 Task: Plan a road trip along the California Wine Country from Napa Valley, California, to Sonoma, California.
Action: Mouse moved to (306, 100)
Screenshot: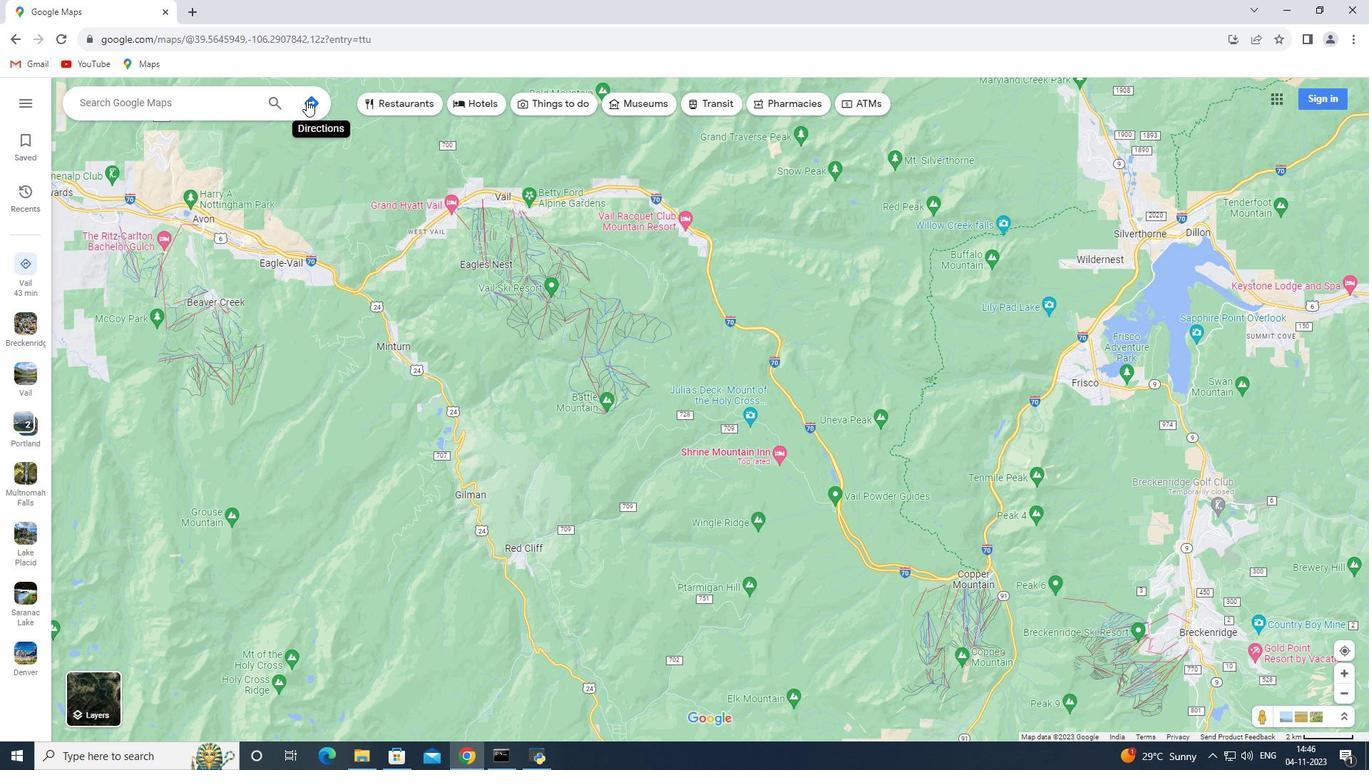 
Action: Mouse pressed left at (306, 100)
Screenshot: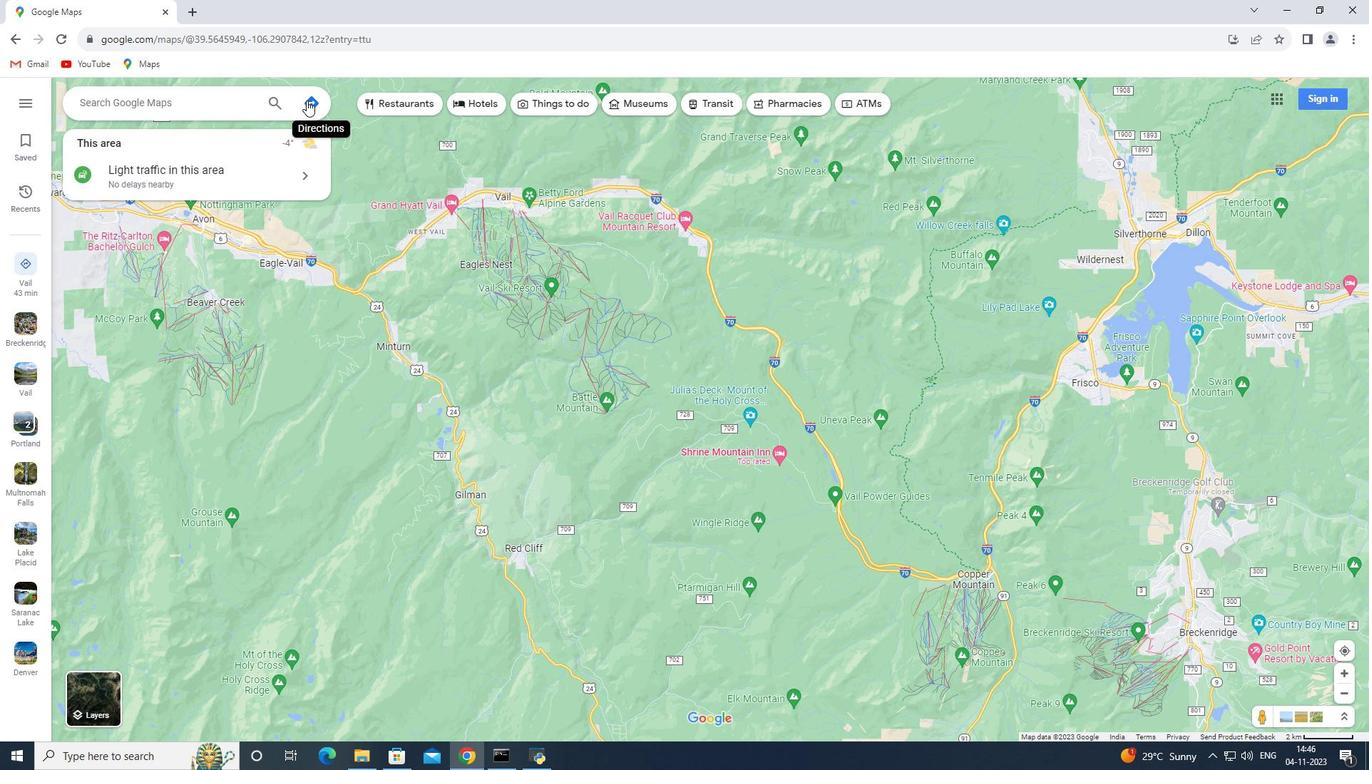 
Action: Mouse moved to (226, 139)
Screenshot: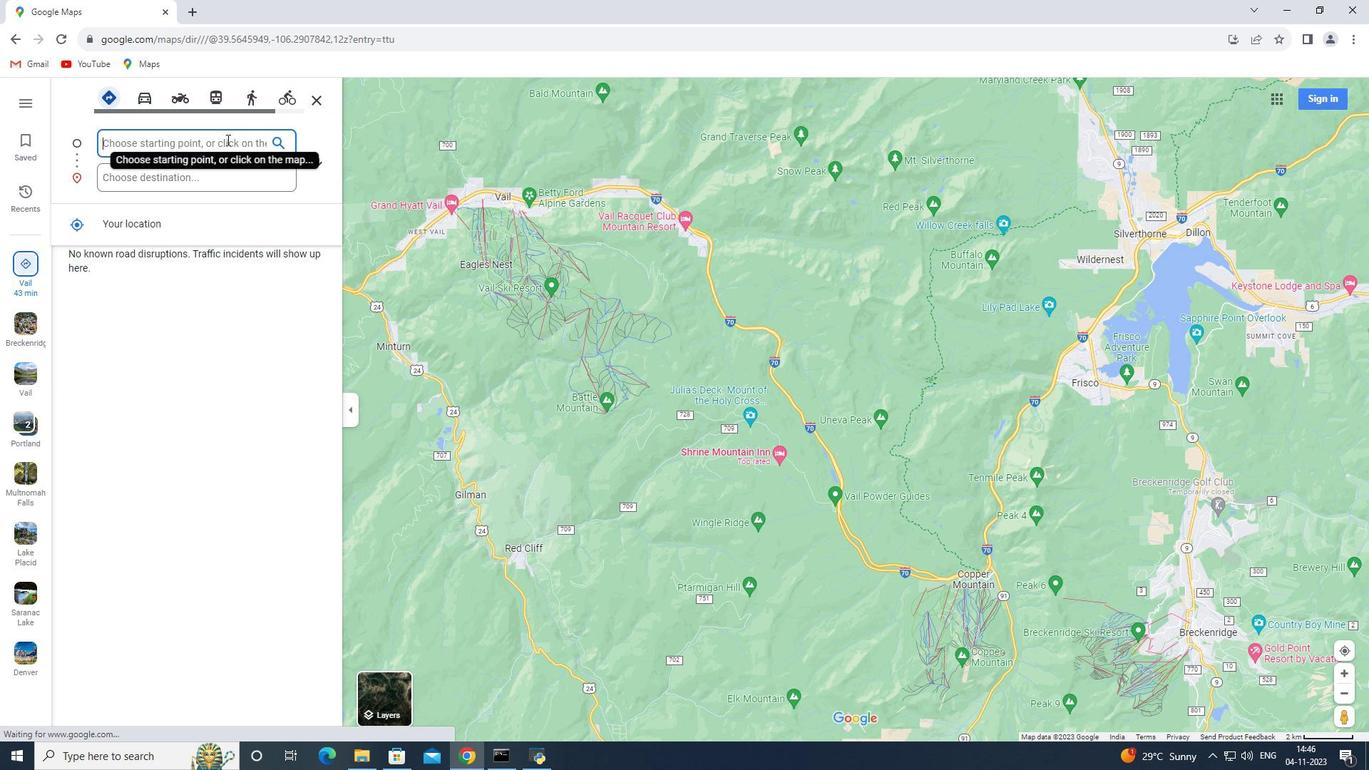 
Action: Key pressed <Key.shift>Napa<Key.space><Key.shift>Valley,<Key.space><Key.shift>California
Screenshot: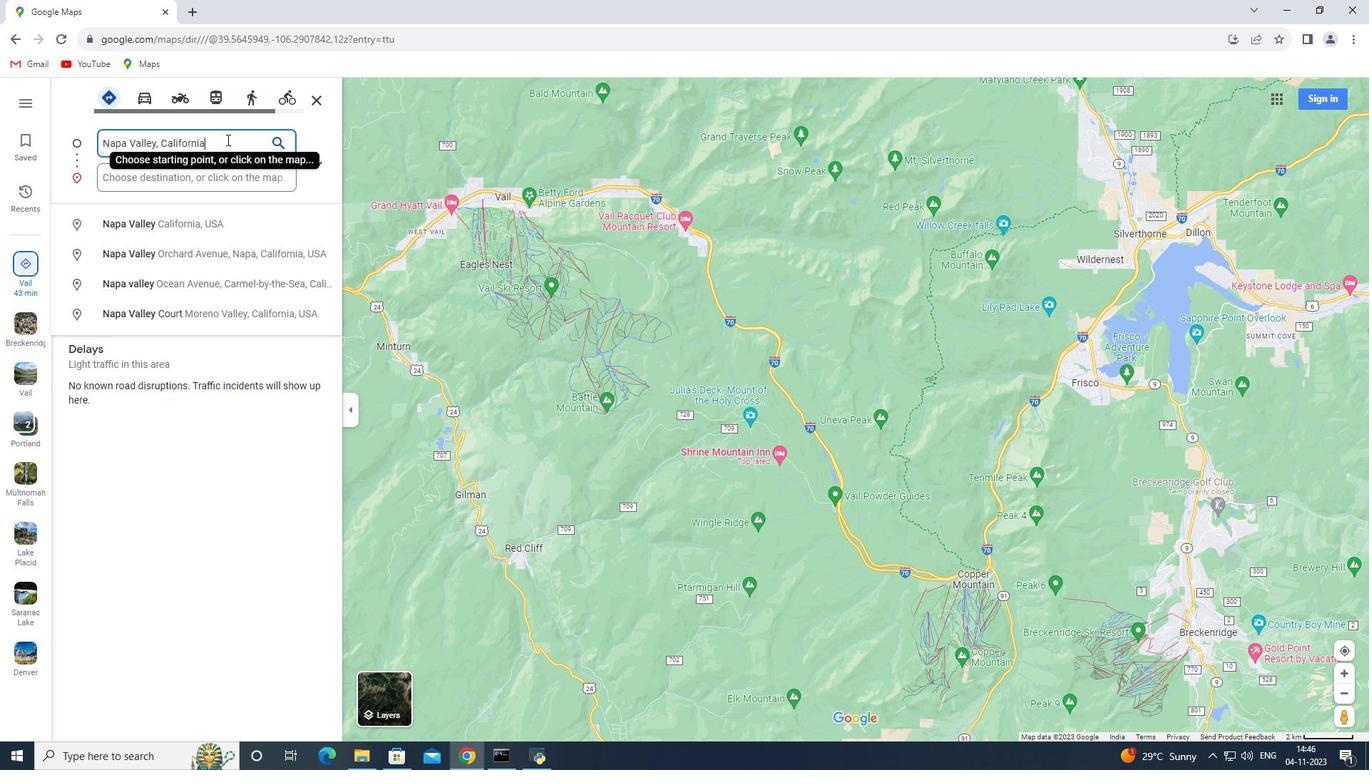 
Action: Mouse moved to (222, 184)
Screenshot: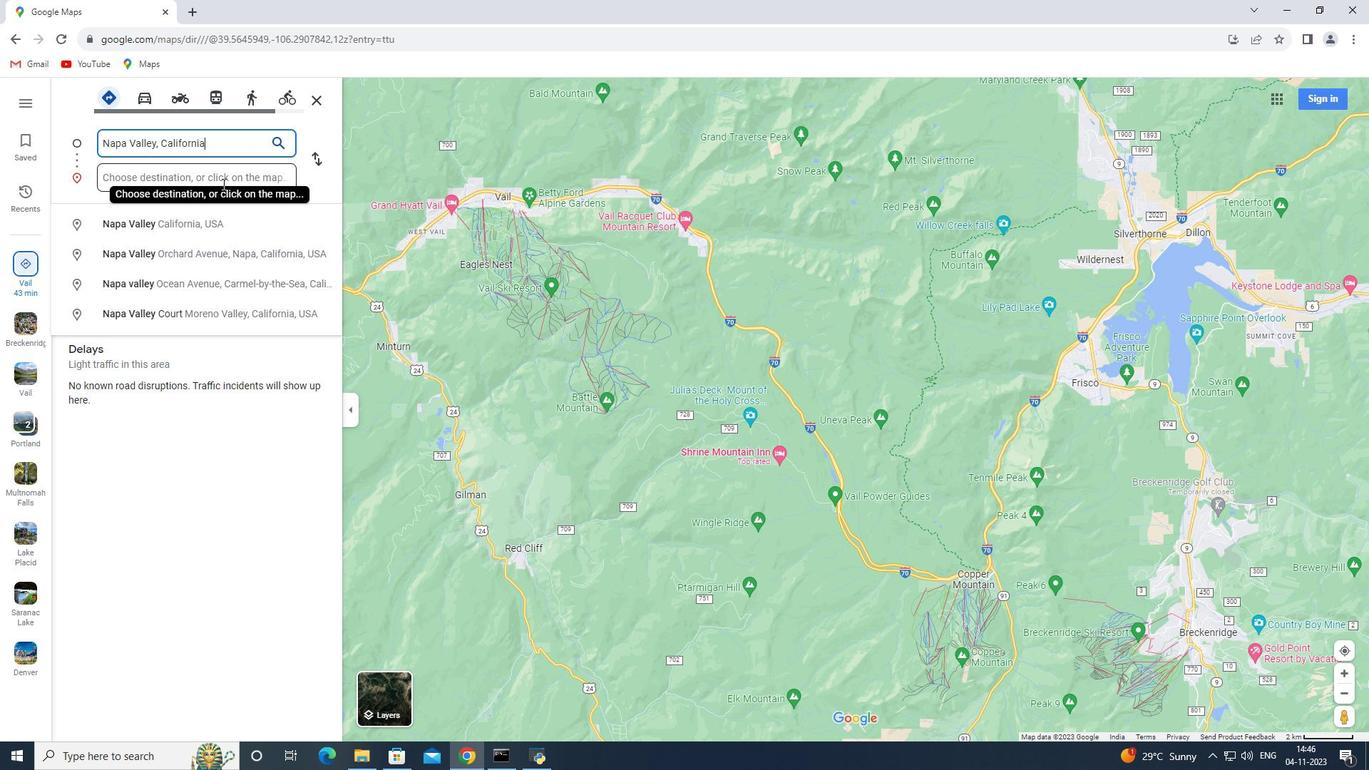 
Action: Mouse pressed left at (222, 184)
Screenshot: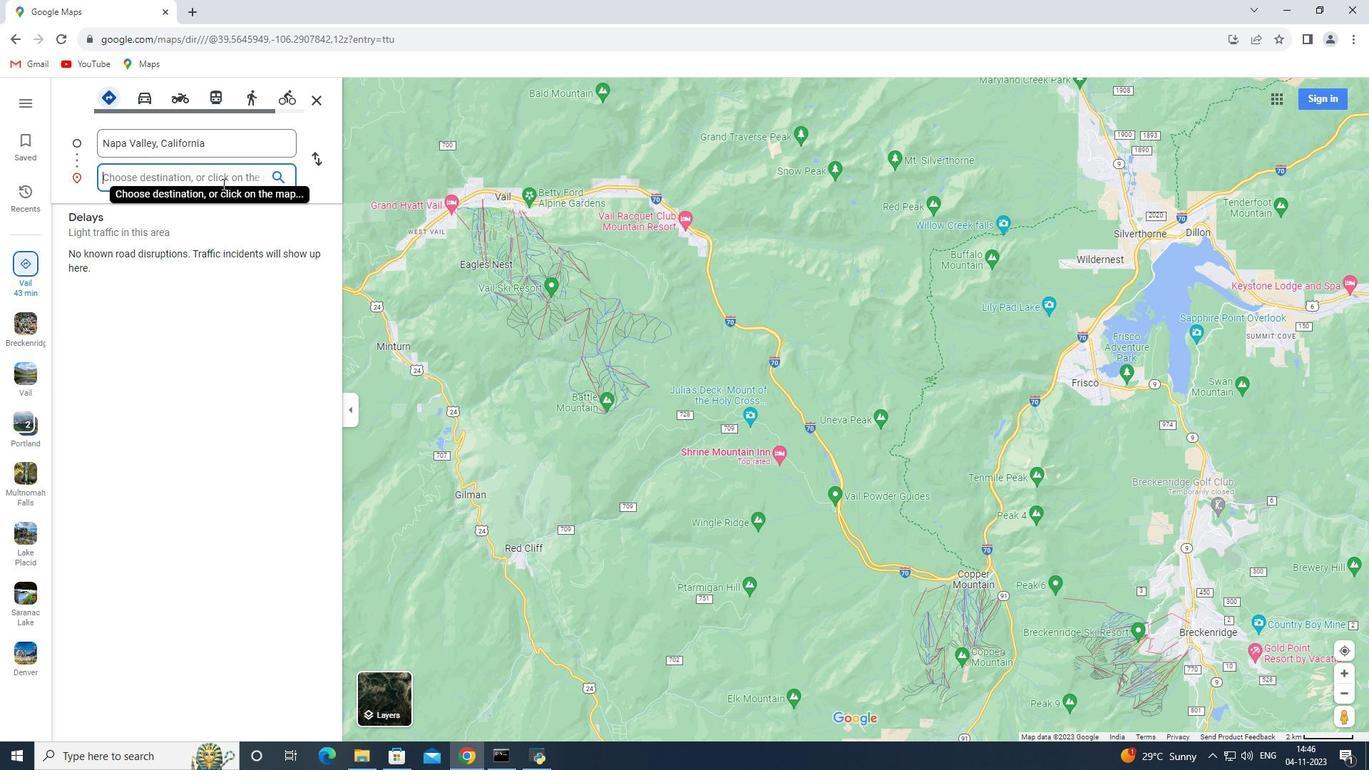 
Action: Key pressed <Key.shift>Sonoma,<Key.space><Key.shift>California<Key.enter>
Screenshot: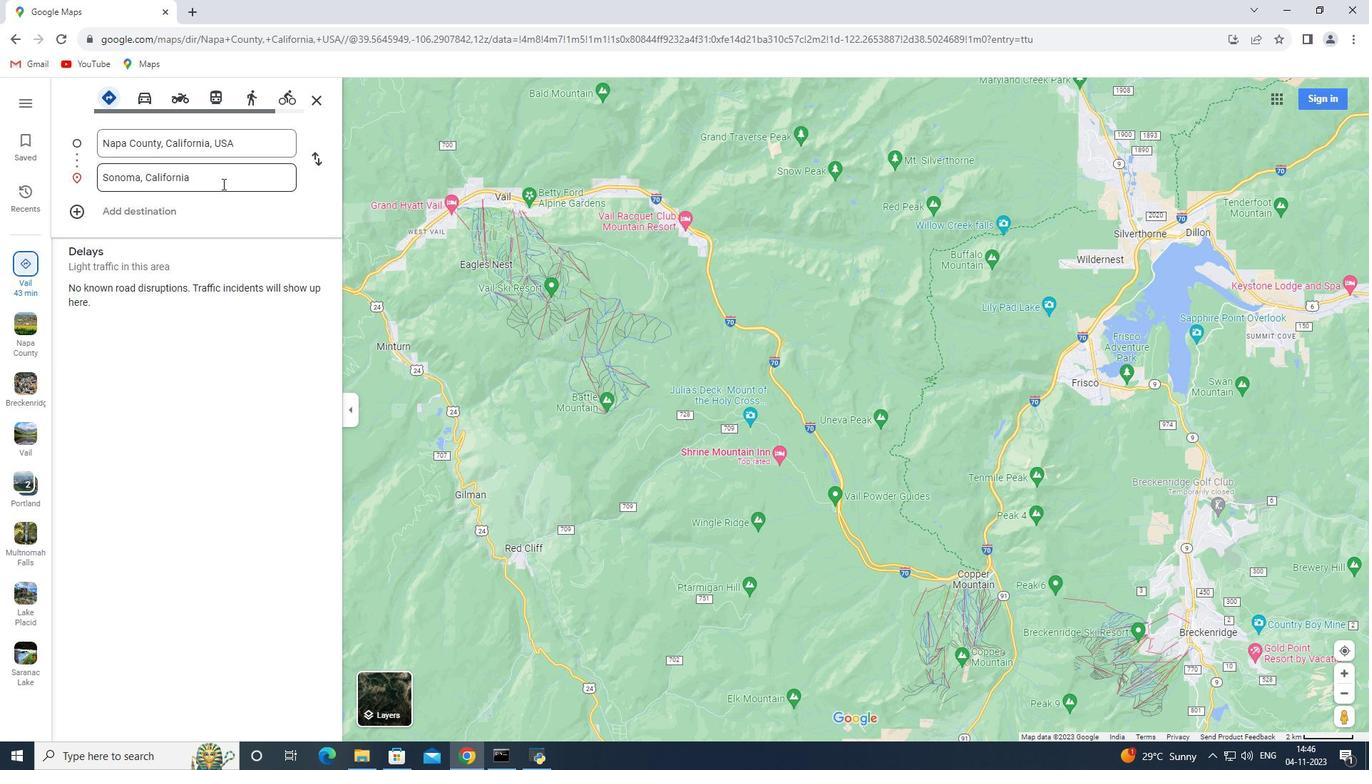 
Action: Mouse moved to (590, 107)
Screenshot: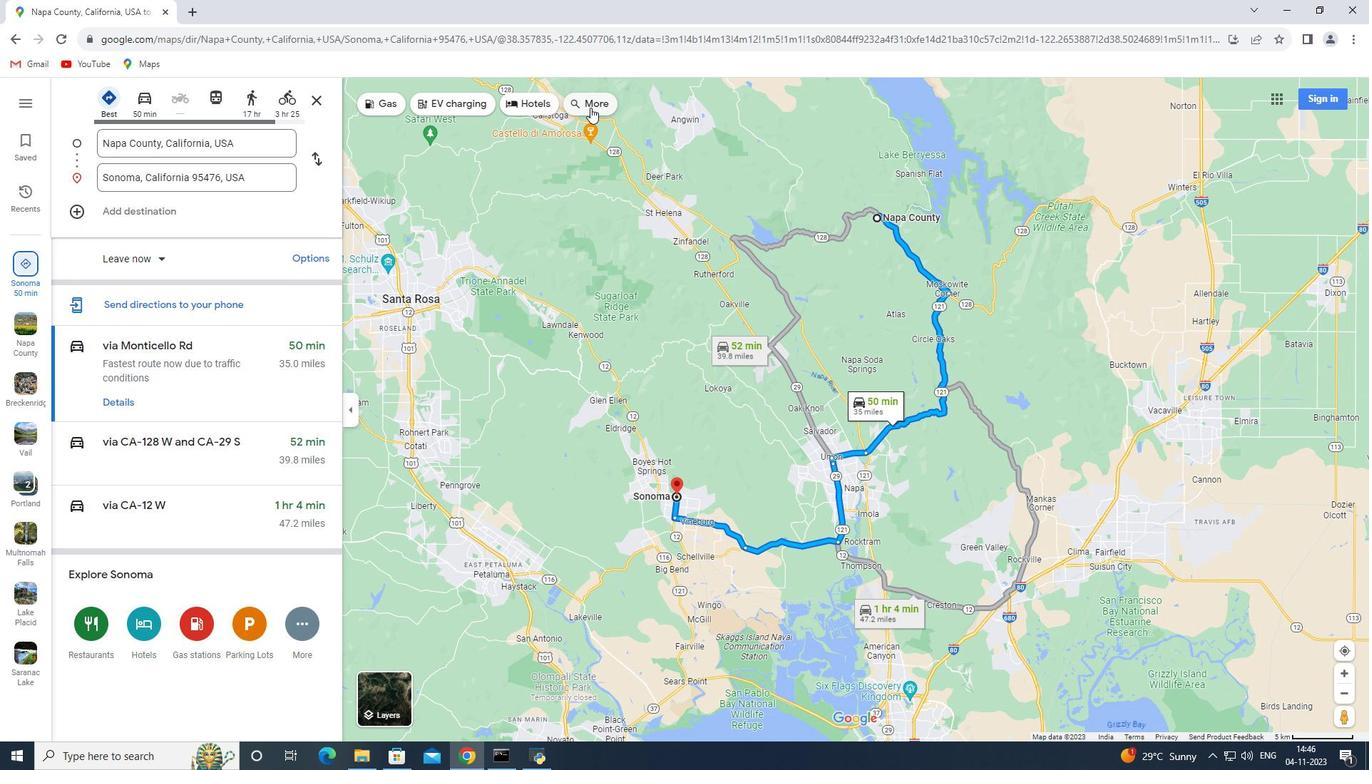 
Action: Mouse pressed left at (590, 107)
Screenshot: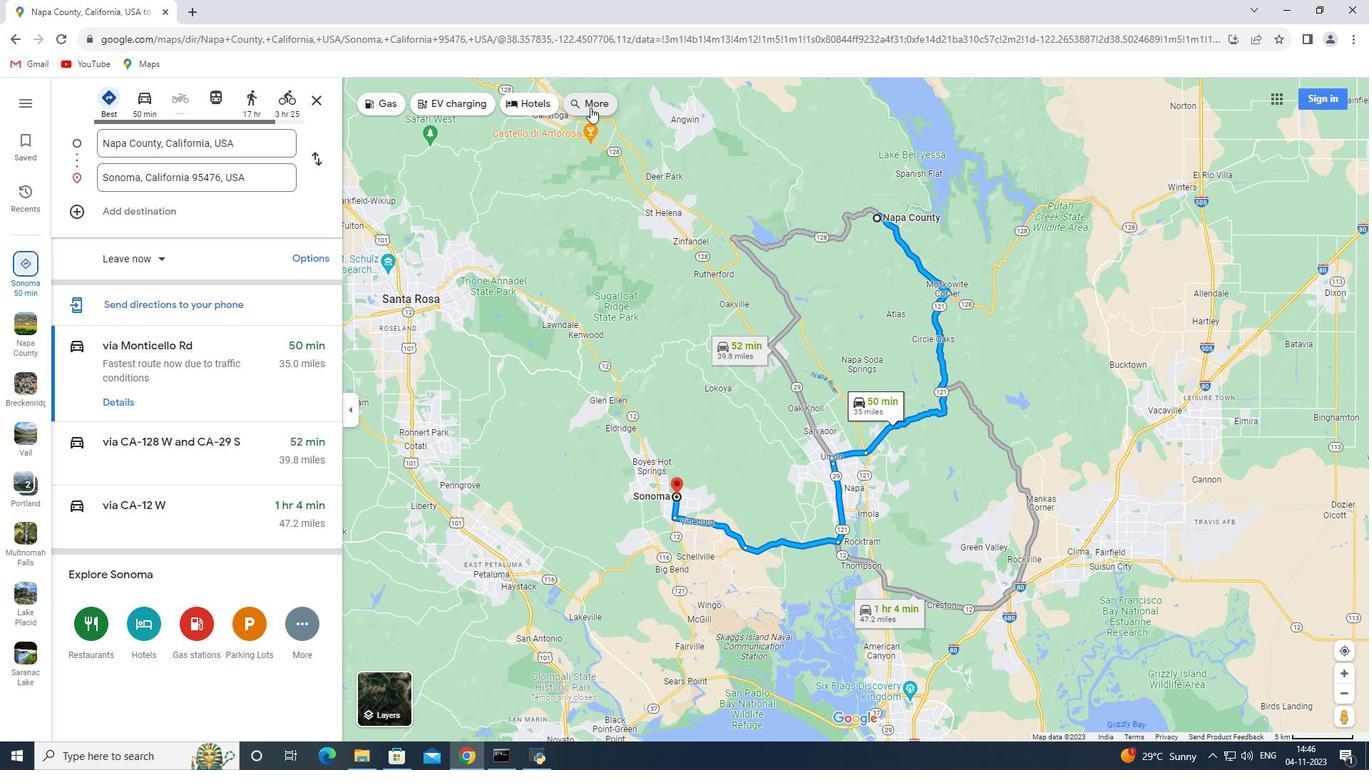 
Action: Mouse moved to (215, 106)
Screenshot: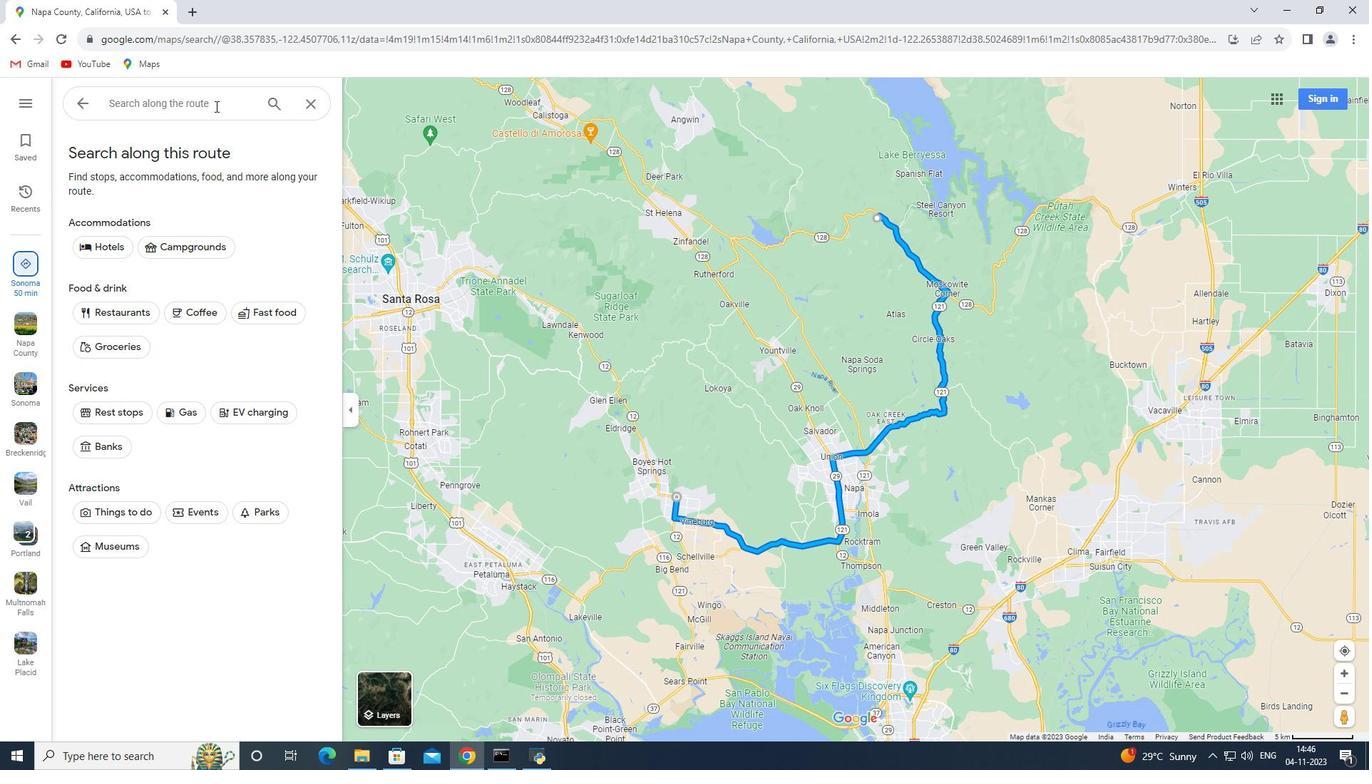
Action: Mouse pressed left at (215, 106)
Screenshot: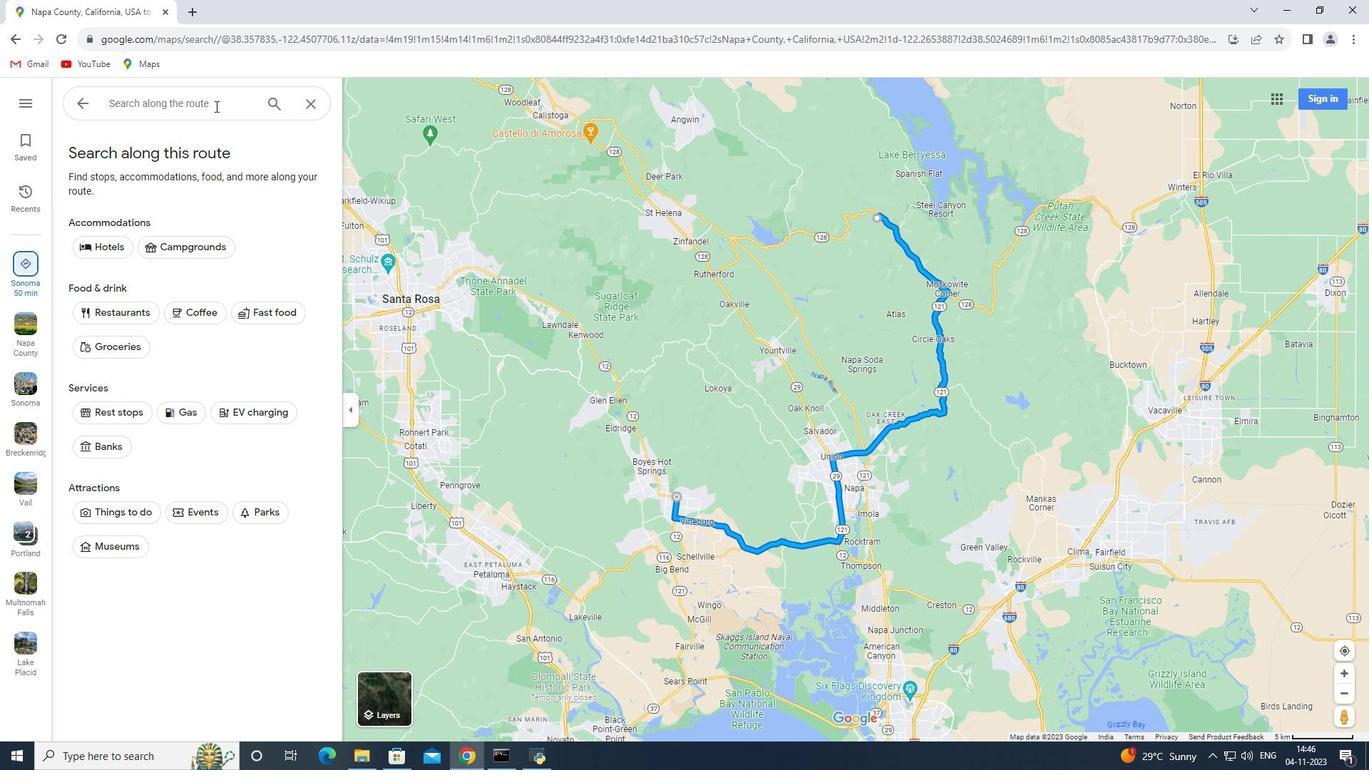 
Action: Key pressed <Key.shift>California<Key.space><Key.shift>Wine<Key.space><Key.shift>Country<Key.enter>
Screenshot: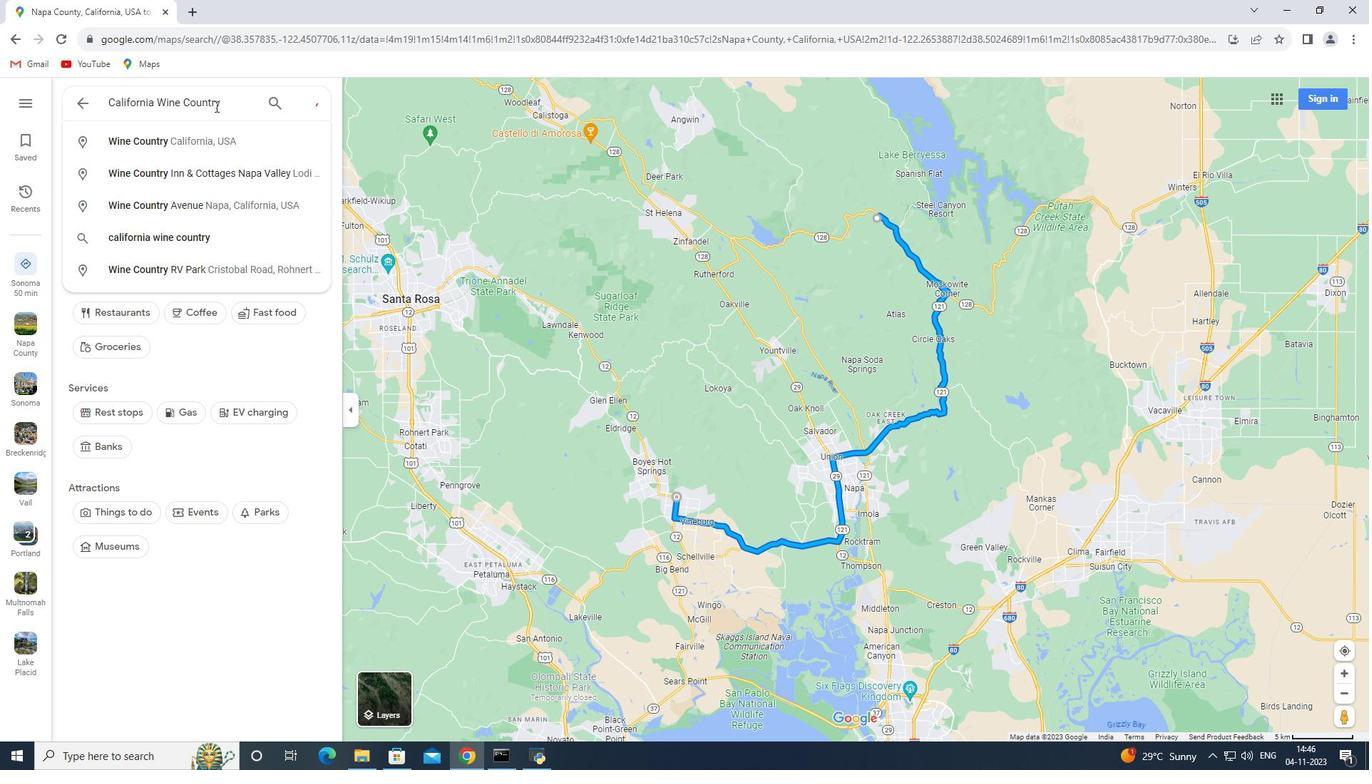 
